 Task: Transfer all the records of users
Action: Mouse moved to (317, 209)
Screenshot: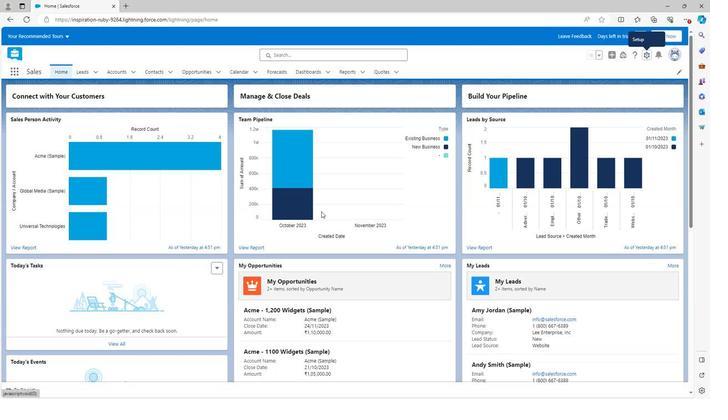 
Action: Mouse scrolled (317, 209) with delta (0, 0)
Screenshot: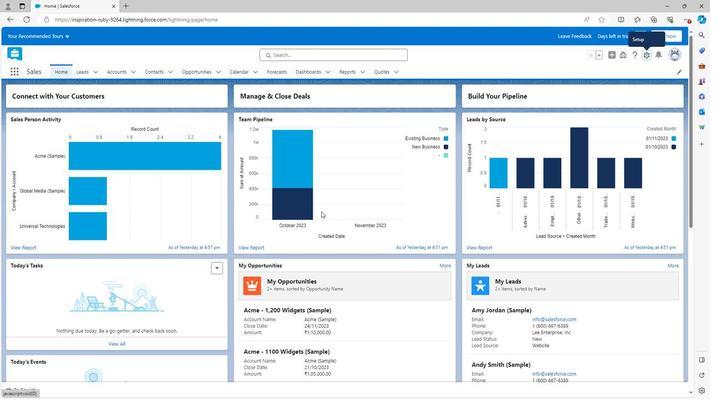 
Action: Mouse scrolled (317, 209) with delta (0, 0)
Screenshot: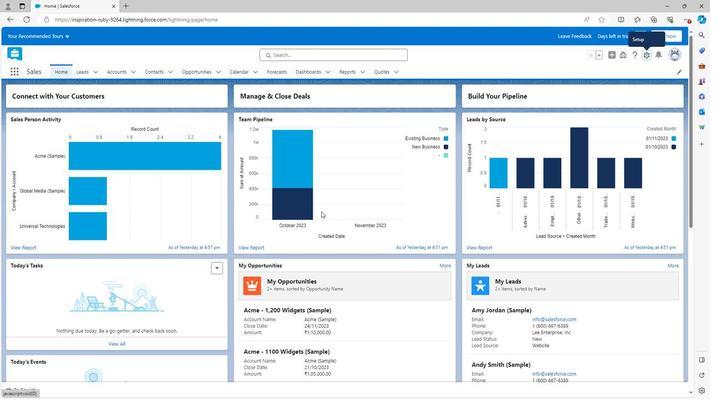 
Action: Mouse scrolled (317, 209) with delta (0, 0)
Screenshot: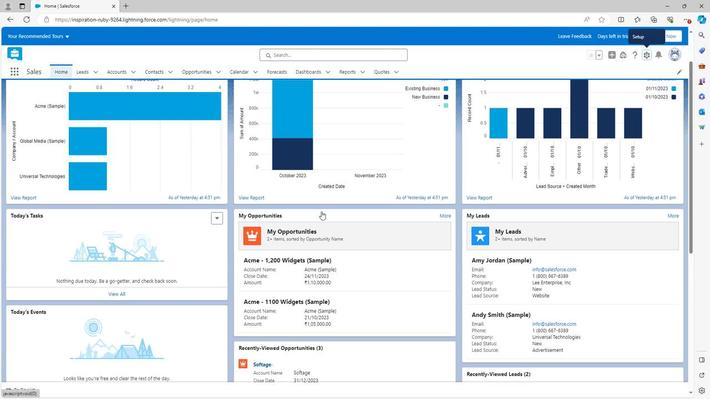 
Action: Mouse scrolled (317, 209) with delta (0, 0)
Screenshot: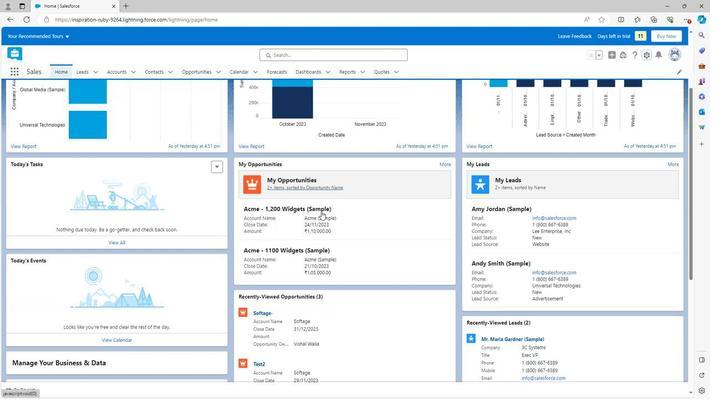 
Action: Mouse scrolled (317, 209) with delta (0, 0)
Screenshot: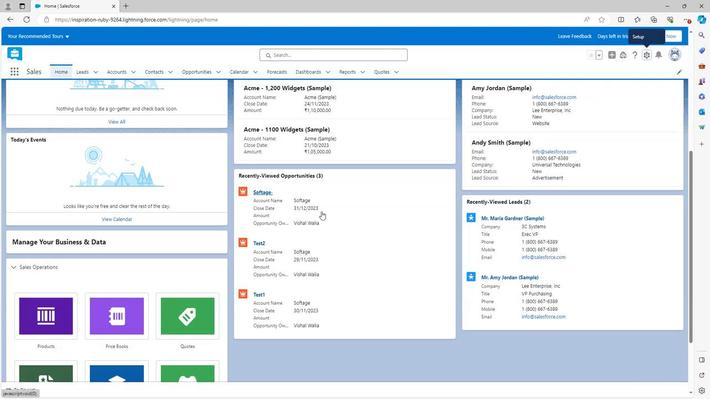 
Action: Mouse scrolled (317, 209) with delta (0, 0)
Screenshot: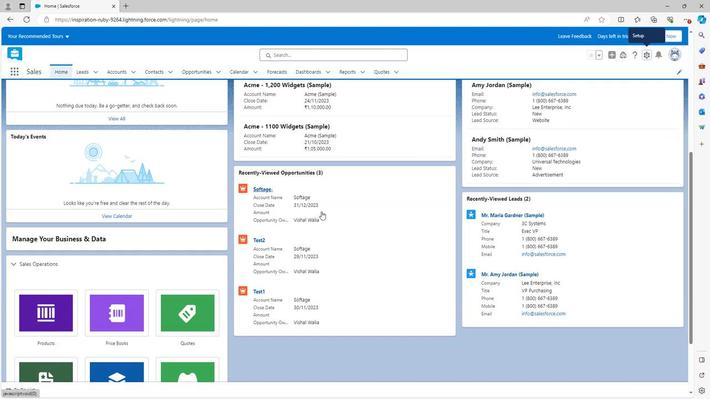 
Action: Mouse scrolled (317, 209) with delta (0, 0)
Screenshot: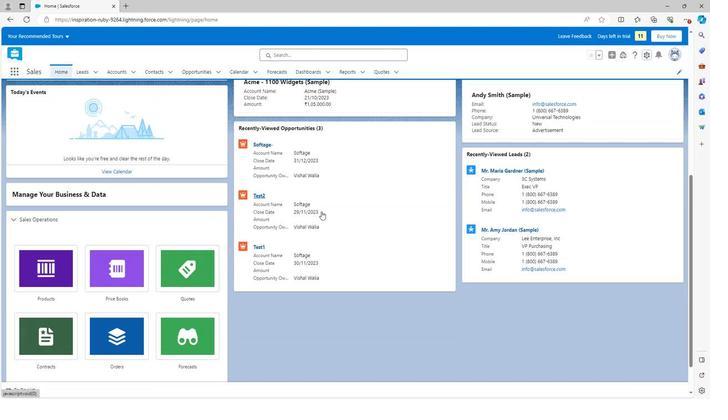 
Action: Mouse scrolled (317, 209) with delta (0, 0)
Screenshot: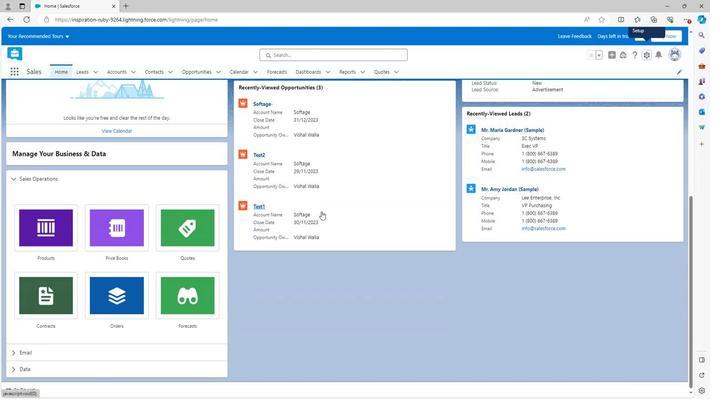 
Action: Mouse scrolled (317, 209) with delta (0, 0)
Screenshot: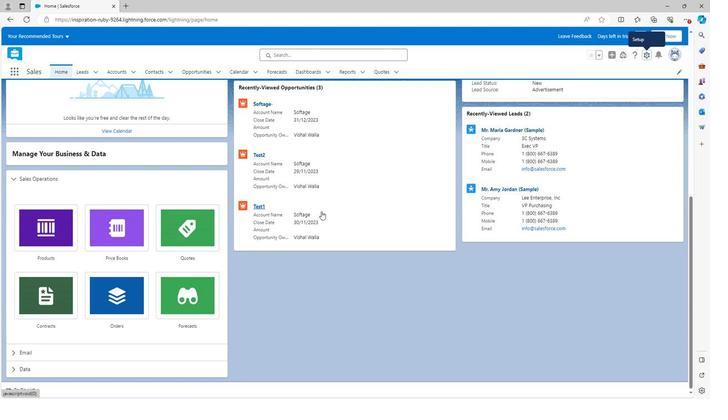 
Action: Mouse scrolled (317, 209) with delta (0, 0)
Screenshot: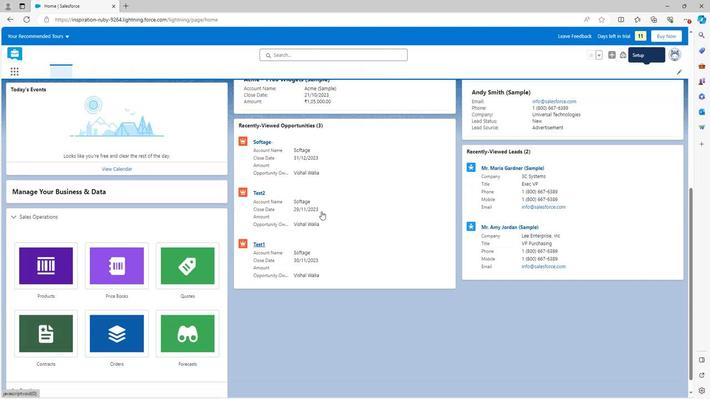 
Action: Mouse scrolled (317, 209) with delta (0, 0)
Screenshot: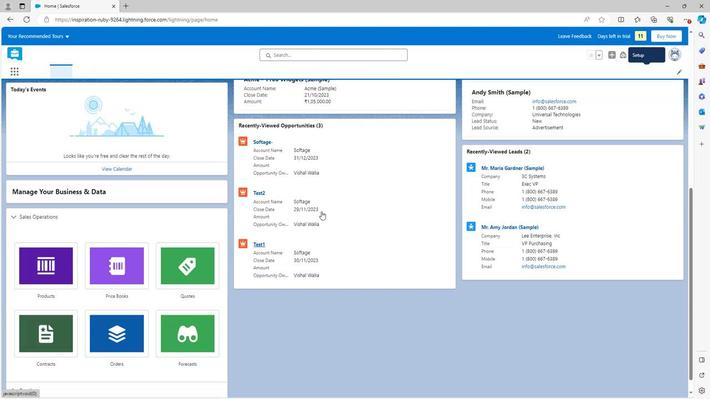
Action: Mouse scrolled (317, 209) with delta (0, 0)
Screenshot: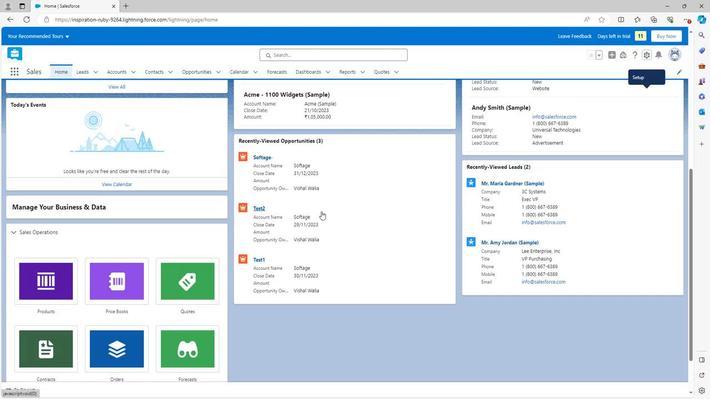 
Action: Mouse scrolled (317, 209) with delta (0, 0)
Screenshot: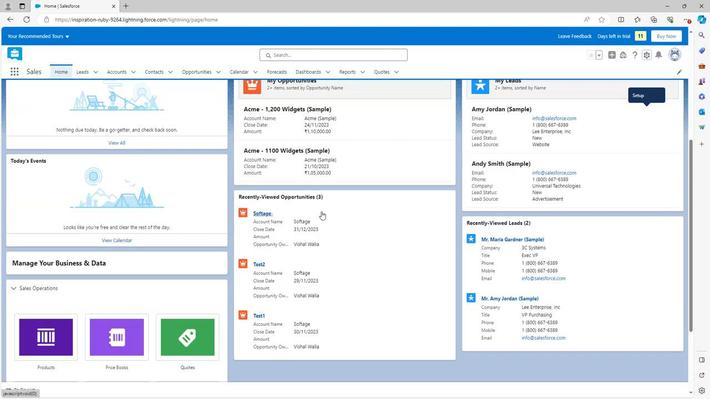 
Action: Mouse scrolled (317, 209) with delta (0, 0)
Screenshot: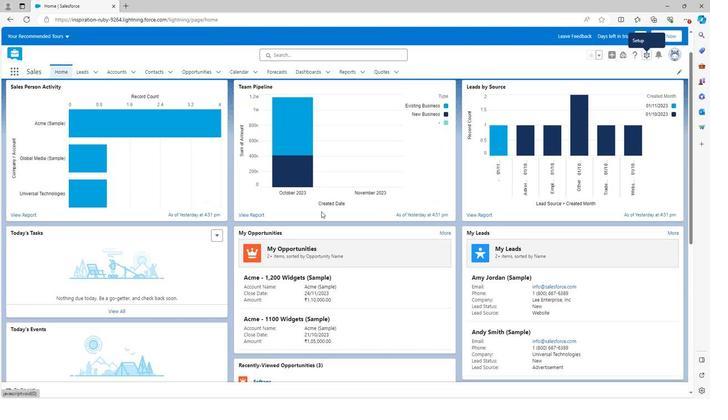 
Action: Mouse scrolled (317, 209) with delta (0, 0)
Screenshot: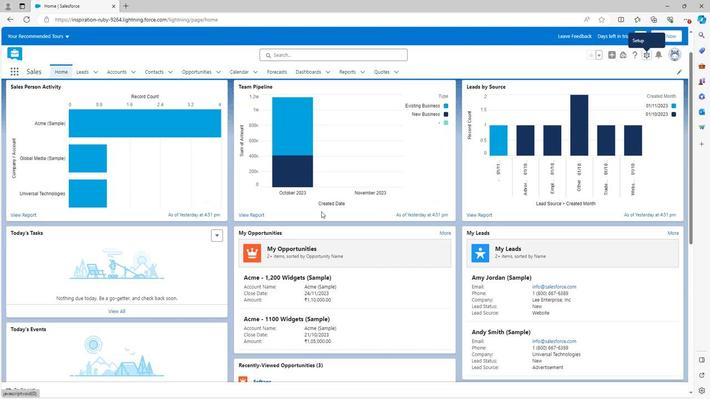 
Action: Mouse scrolled (317, 209) with delta (0, 0)
Screenshot: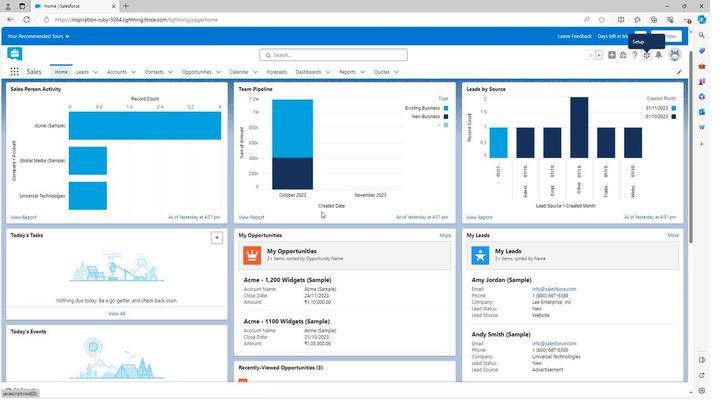 
Action: Mouse scrolled (317, 209) with delta (0, 0)
Screenshot: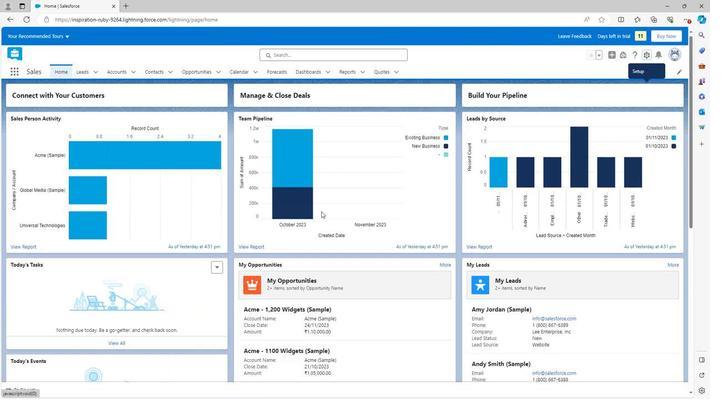 
Action: Mouse scrolled (317, 209) with delta (0, 0)
Screenshot: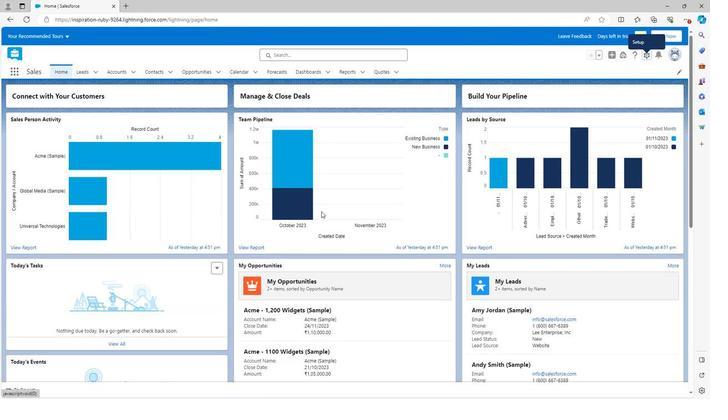 
Action: Mouse moved to (641, 50)
Screenshot: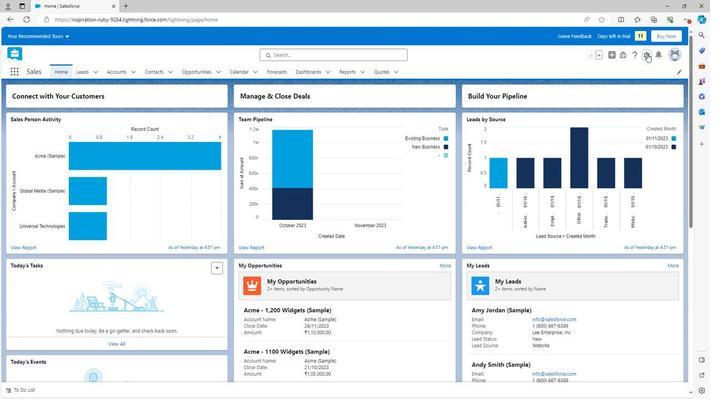 
Action: Mouse pressed left at (641, 50)
Screenshot: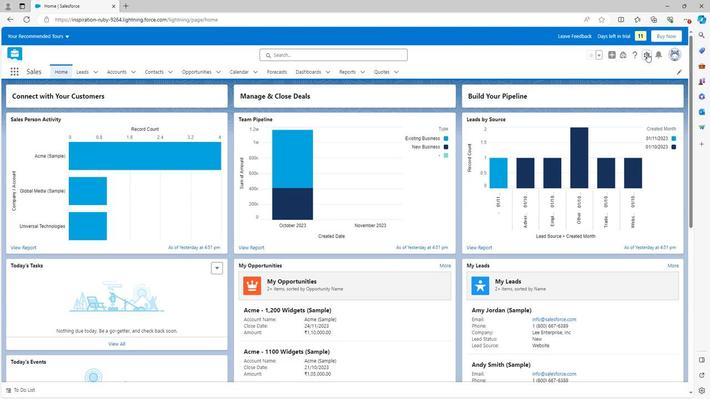 
Action: Mouse moved to (623, 72)
Screenshot: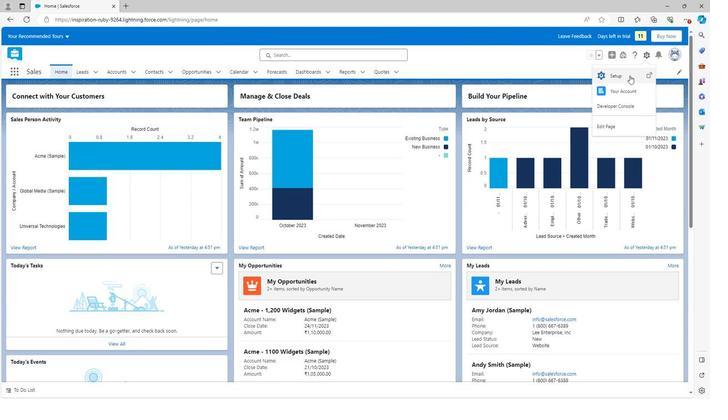 
Action: Mouse pressed left at (623, 72)
Screenshot: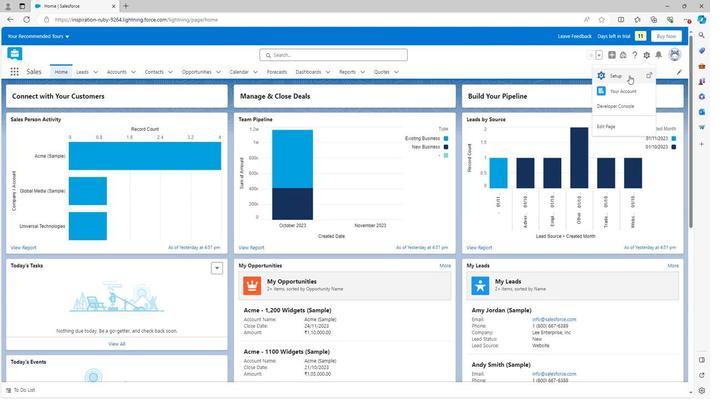 
Action: Mouse moved to (4, 237)
Screenshot: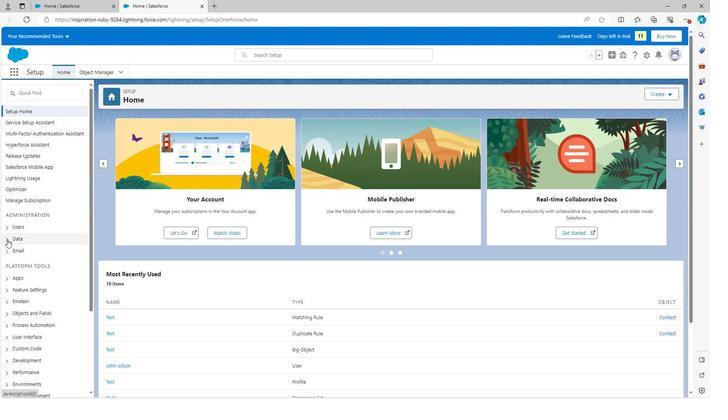 
Action: Mouse pressed left at (4, 237)
Screenshot: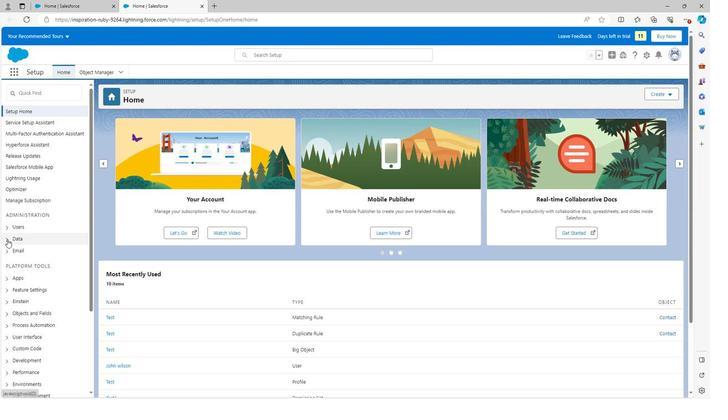 
Action: Mouse moved to (11, 246)
Screenshot: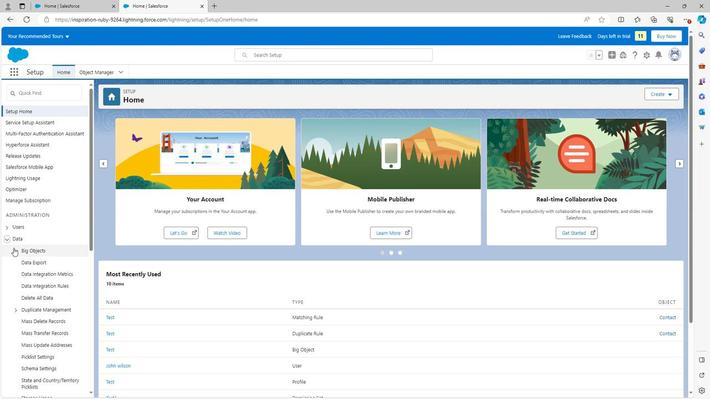 
Action: Mouse scrolled (11, 245) with delta (0, 0)
Screenshot: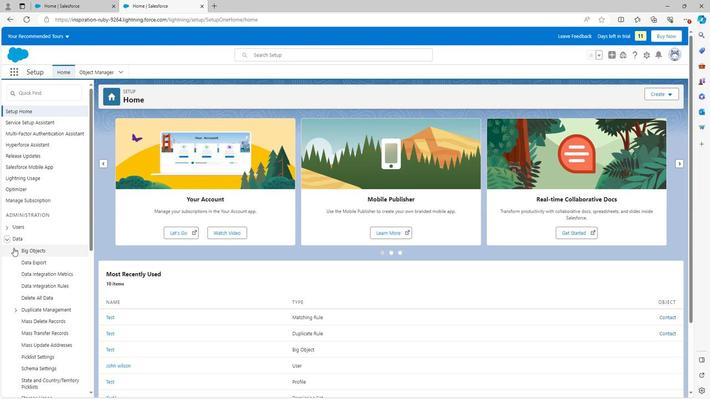 
Action: Mouse scrolled (11, 245) with delta (0, 0)
Screenshot: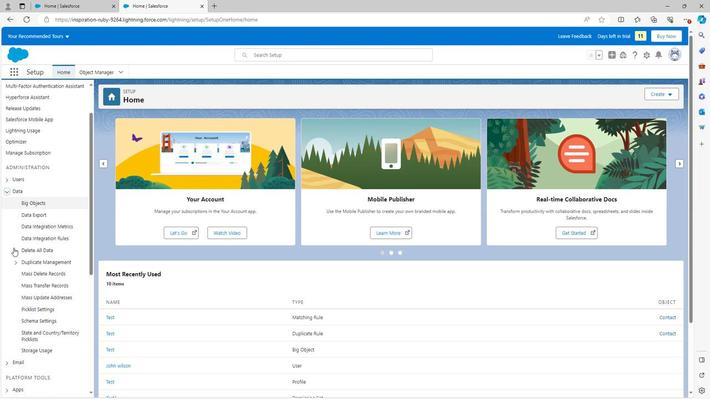
Action: Mouse moved to (29, 236)
Screenshot: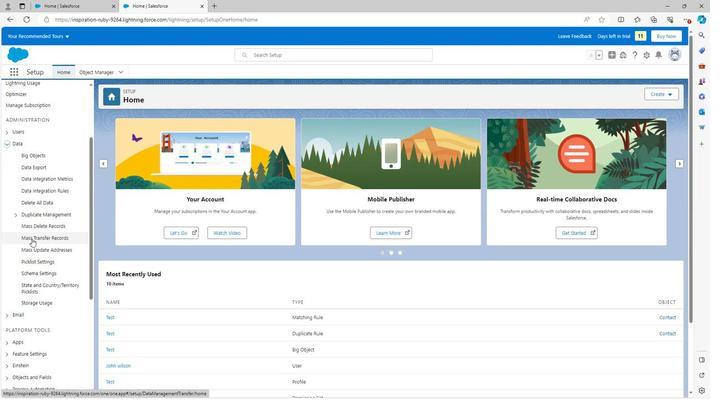 
Action: Mouse pressed left at (29, 236)
Screenshot: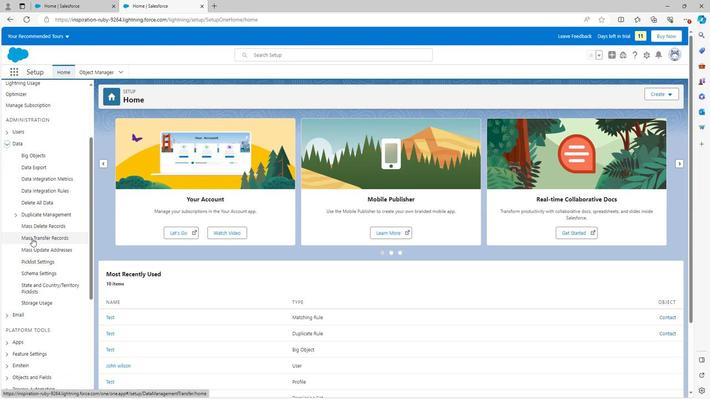 
Action: Mouse moved to (131, 141)
Screenshot: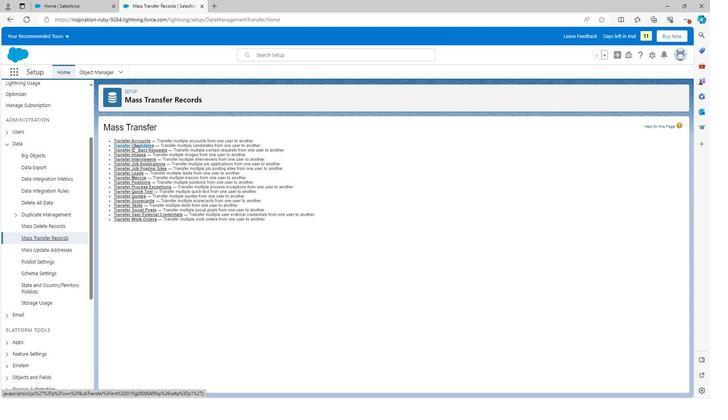 
Action: Mouse pressed left at (131, 141)
Screenshot: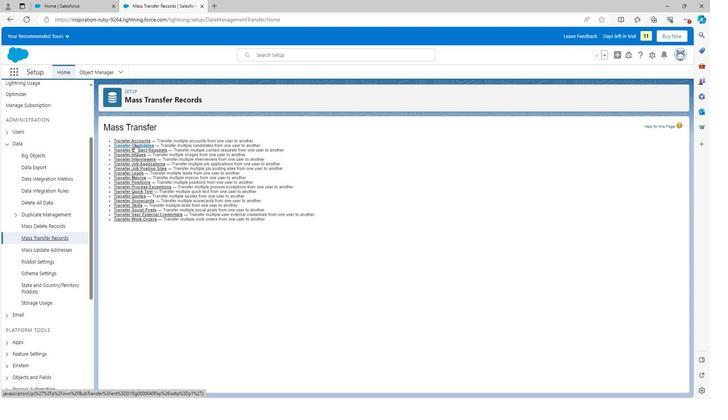 
Action: Mouse moved to (226, 154)
Screenshot: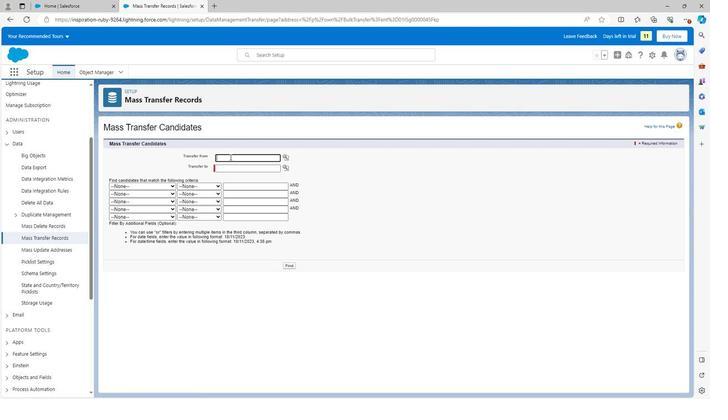 
Action: Mouse pressed left at (226, 154)
Screenshot: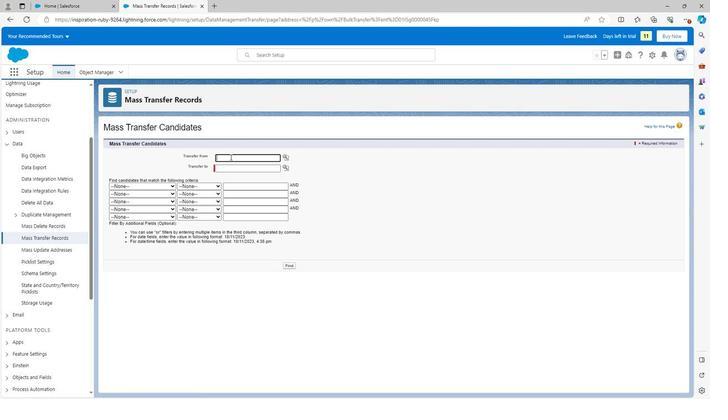 
Action: Mouse pressed left at (226, 154)
Screenshot: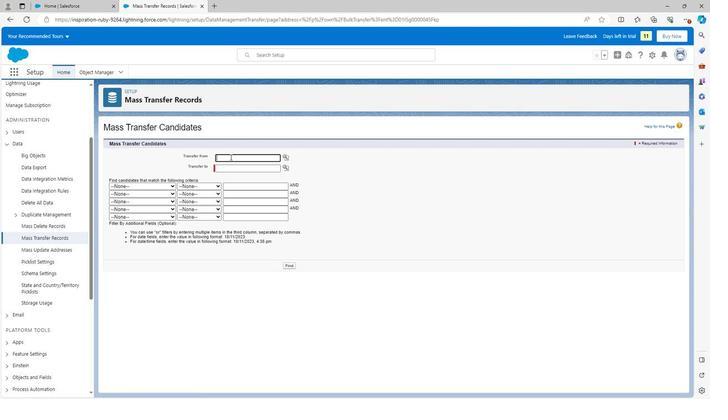 
Action: Mouse moved to (281, 154)
Screenshot: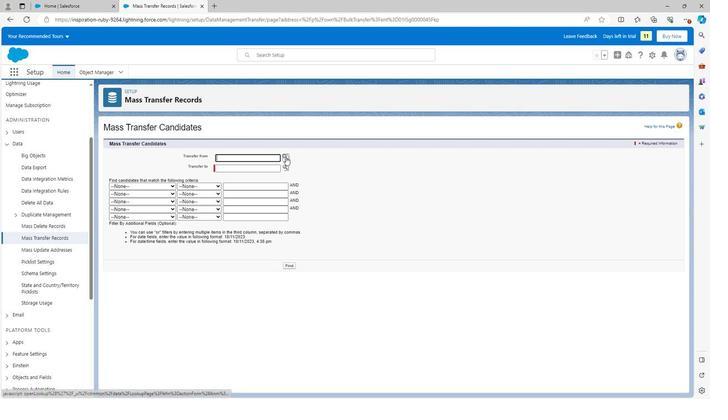 
Action: Mouse pressed left at (281, 154)
Screenshot: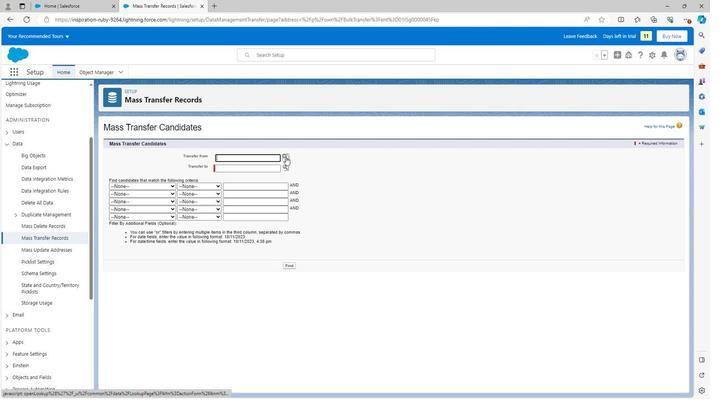 
Action: Mouse moved to (177, 289)
Screenshot: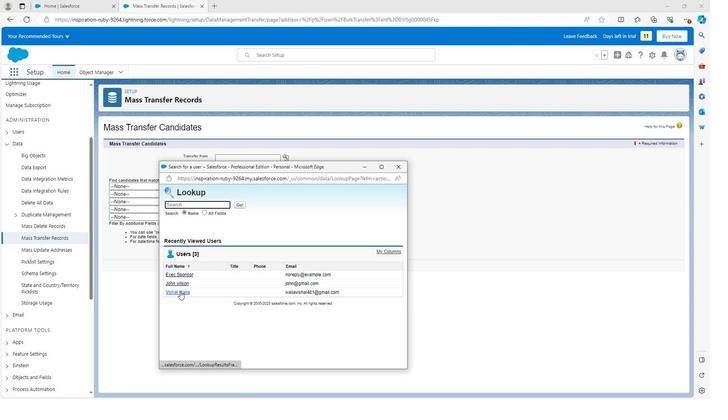 
Action: Mouse pressed left at (177, 289)
Screenshot: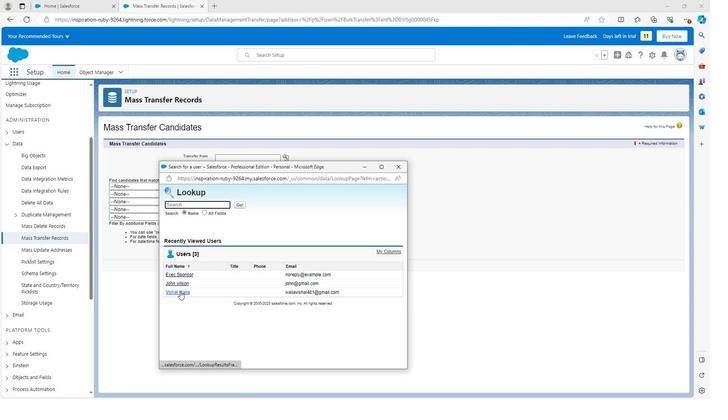 
Action: Mouse moved to (280, 164)
Screenshot: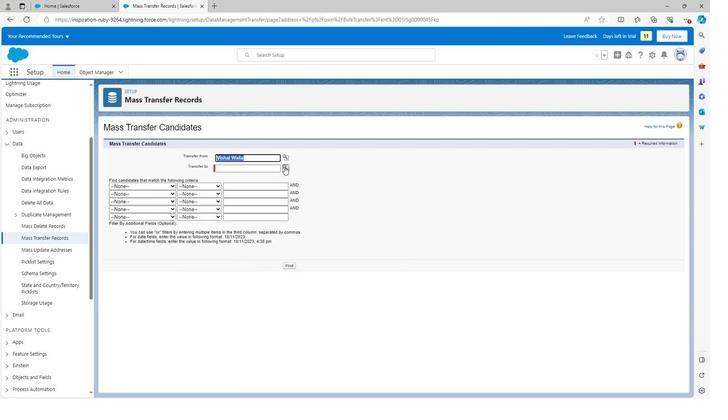 
Action: Mouse pressed left at (280, 164)
Screenshot: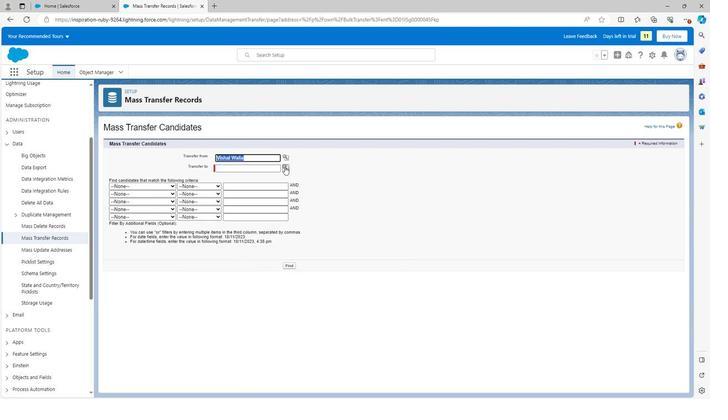 
Action: Mouse moved to (177, 281)
Screenshot: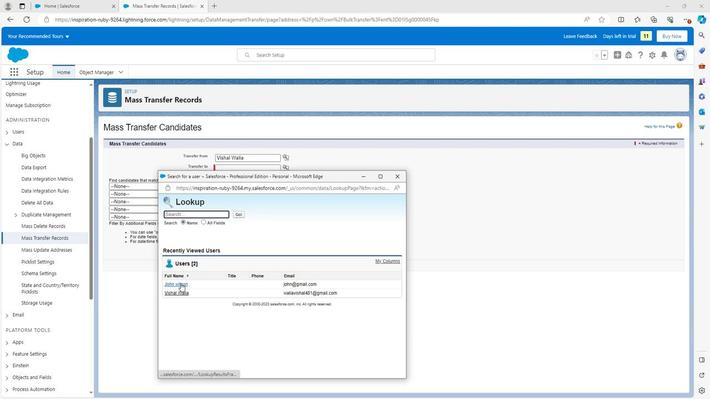 
Action: Mouse pressed left at (177, 281)
Screenshot: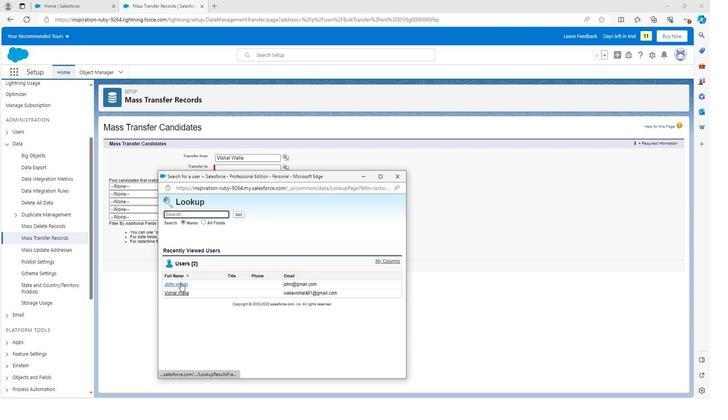
Action: Mouse moved to (150, 185)
Screenshot: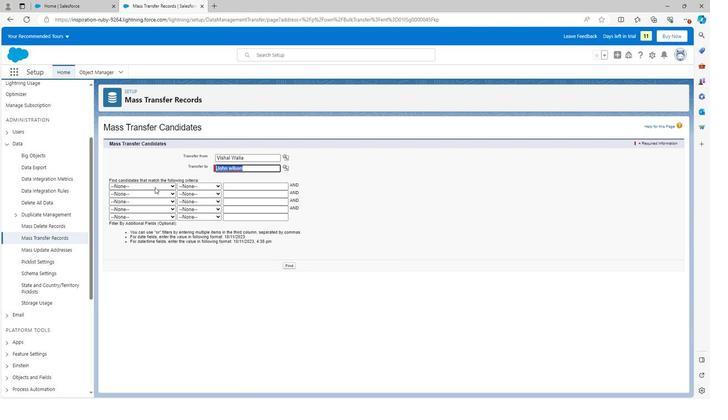 
Action: Mouse pressed left at (150, 185)
Screenshot: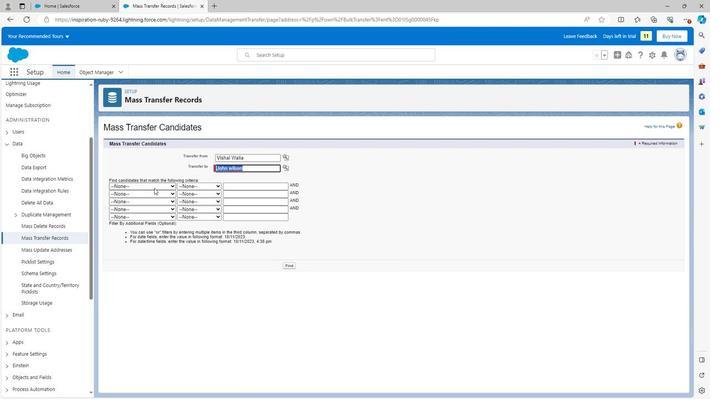 
Action: Mouse moved to (123, 210)
Screenshot: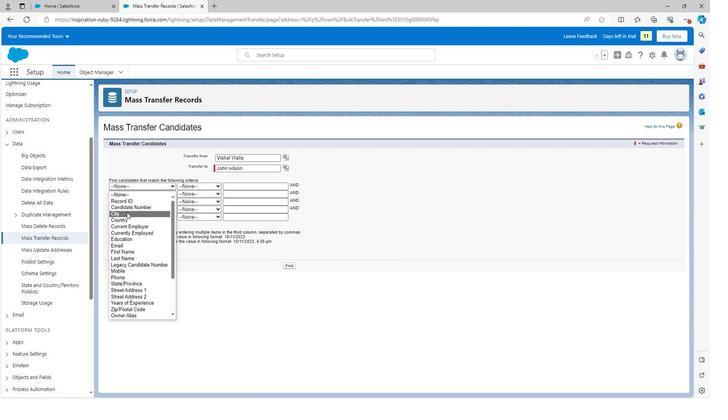 
Action: Mouse pressed left at (123, 210)
Screenshot: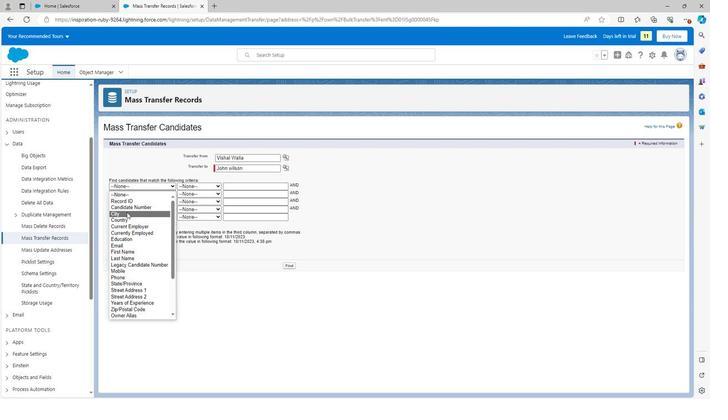 
Action: Mouse moved to (195, 183)
Screenshot: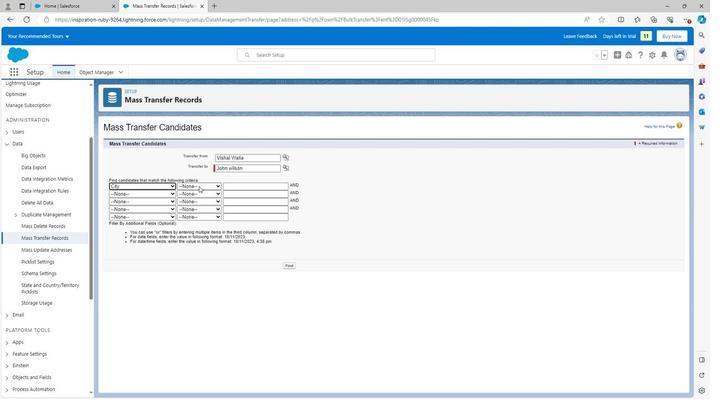 
Action: Mouse pressed left at (195, 183)
Screenshot: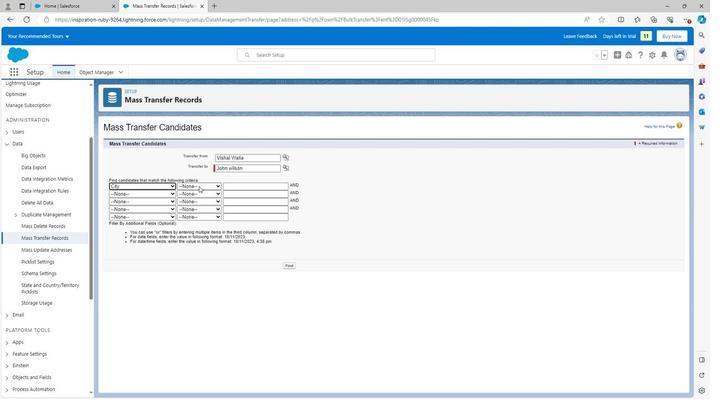
Action: Mouse moved to (190, 200)
Screenshot: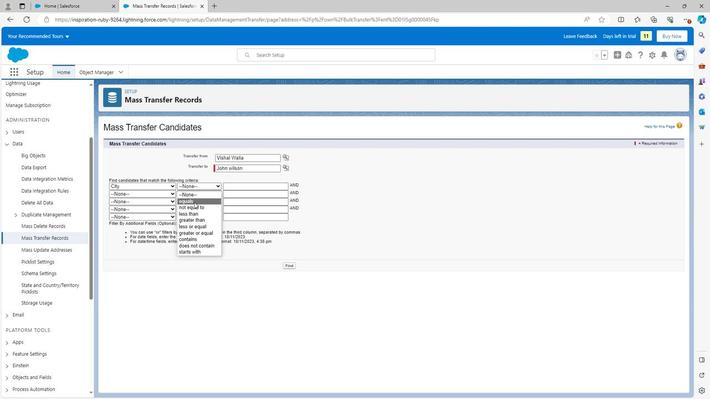 
Action: Mouse pressed left at (190, 200)
Screenshot: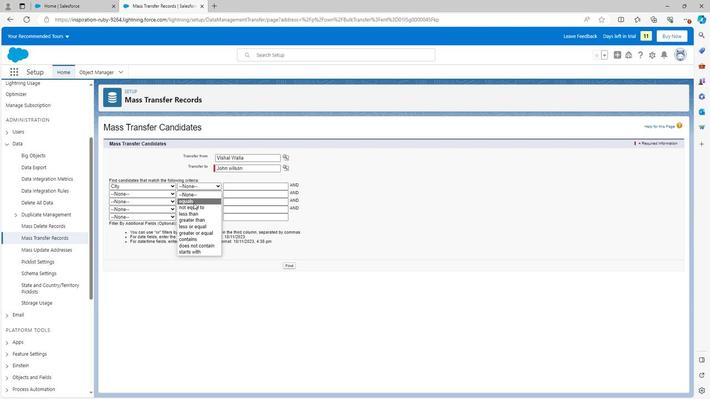 
Action: Mouse moved to (244, 181)
Screenshot: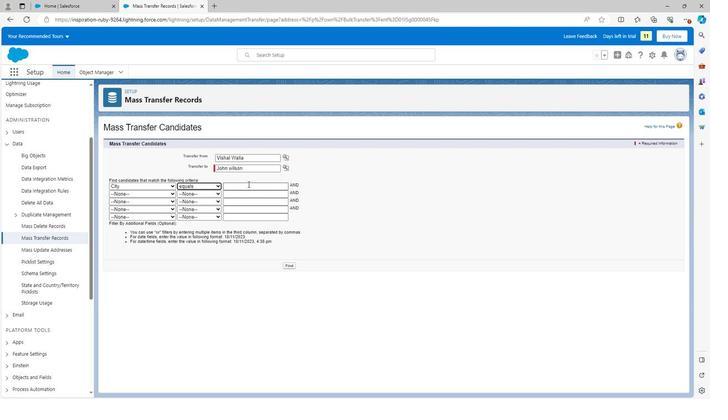 
Action: Mouse pressed left at (244, 181)
Screenshot: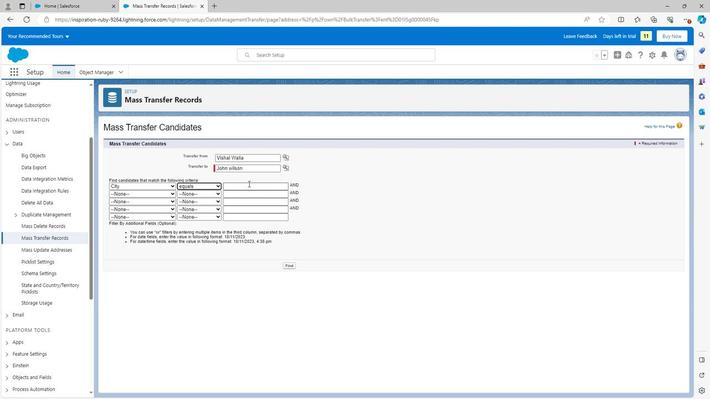 
Action: Mouse moved to (373, 185)
Screenshot: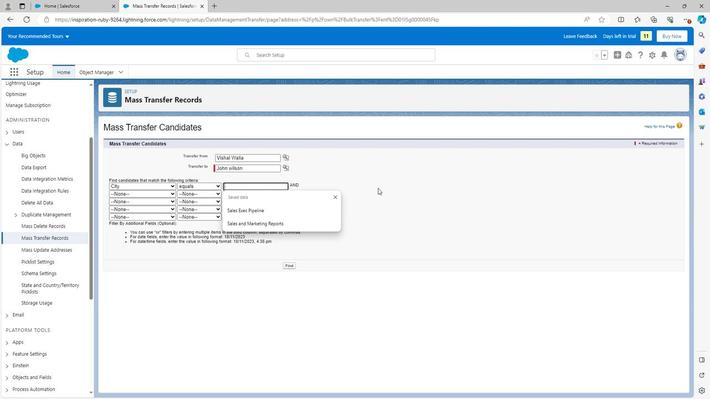 
Action: Mouse pressed left at (373, 185)
Screenshot: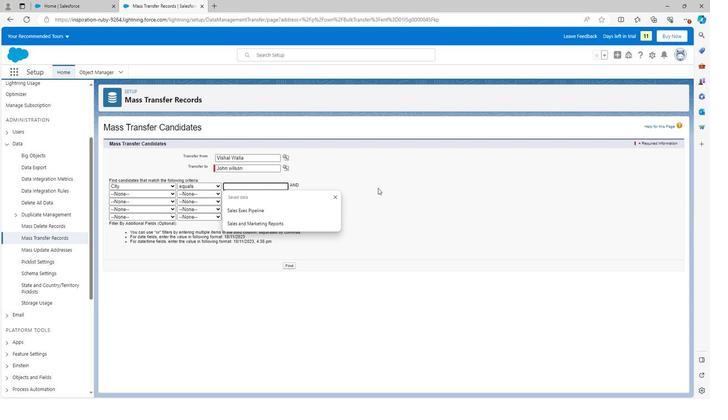 
Action: Mouse moved to (272, 211)
Screenshot: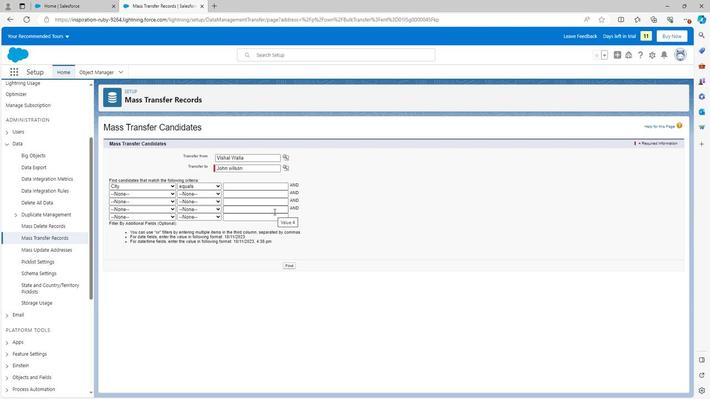 
